 Task: View recommended tab.
Action: Mouse moved to (621, 144)
Screenshot: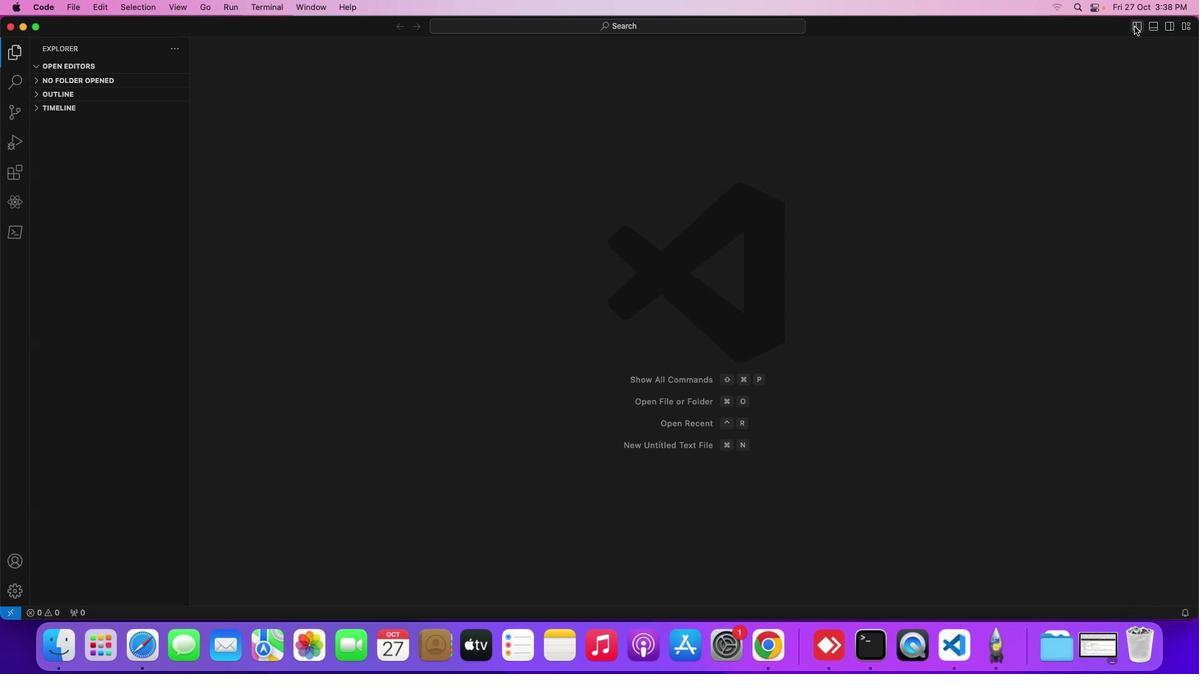 
Action: Mouse pressed left at (621, 144)
Screenshot: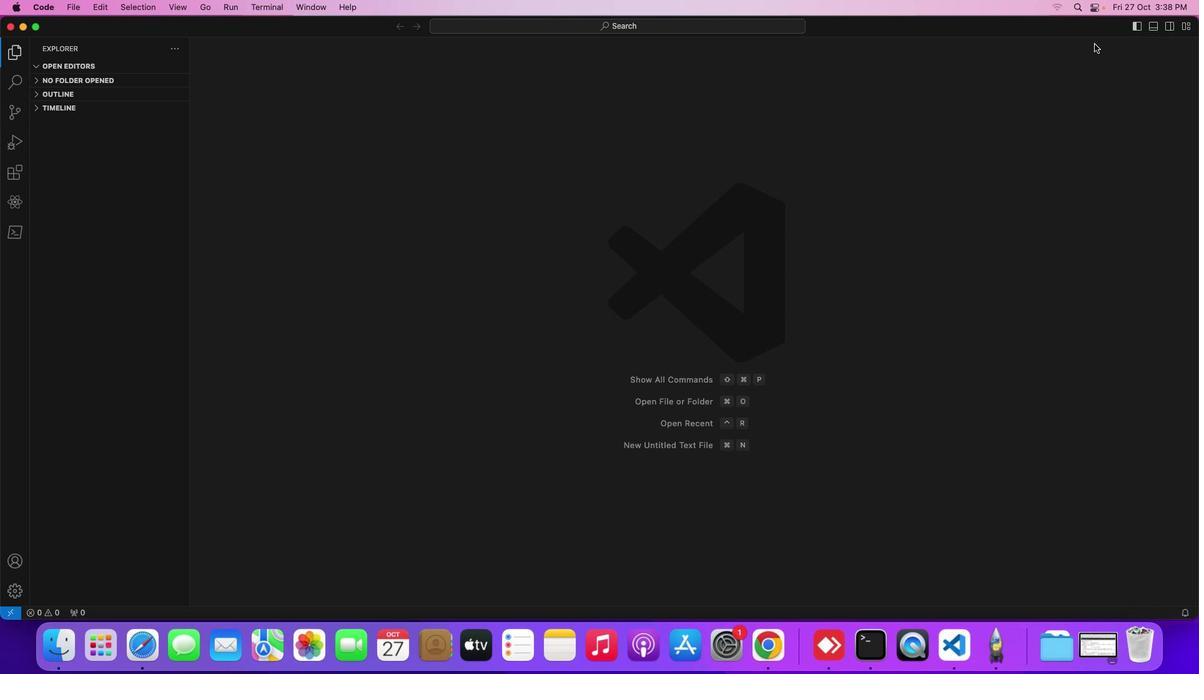 
Action: Mouse moved to (141, 149)
Screenshot: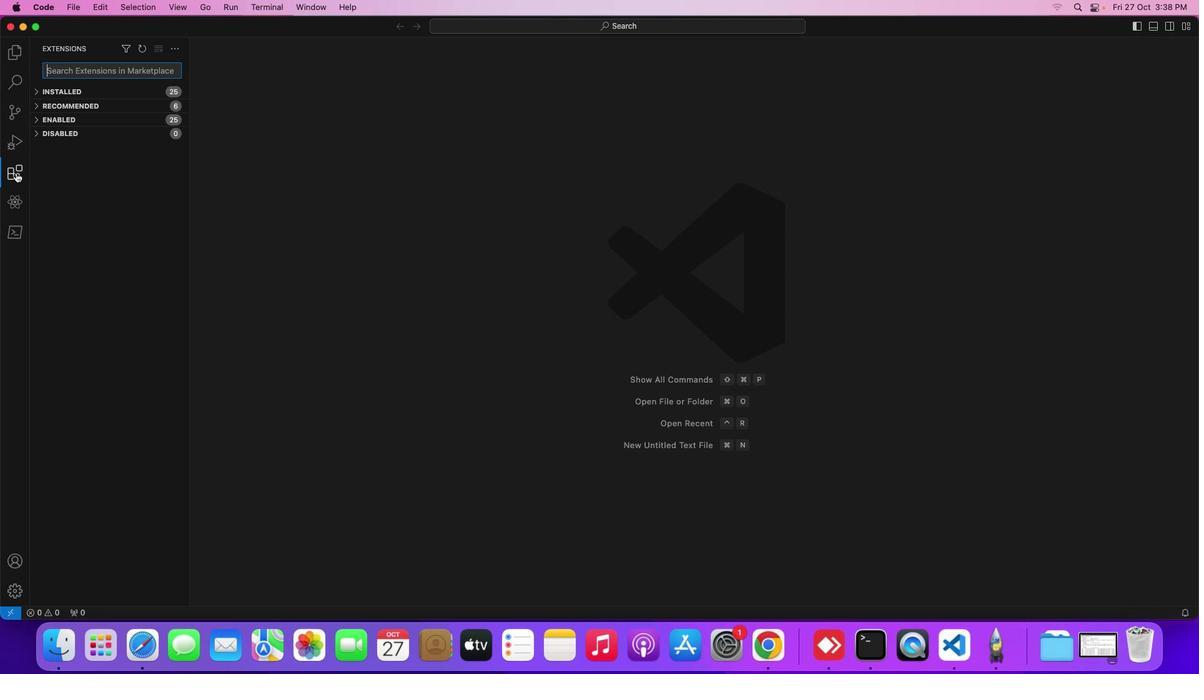 
Action: Mouse pressed left at (141, 149)
Screenshot: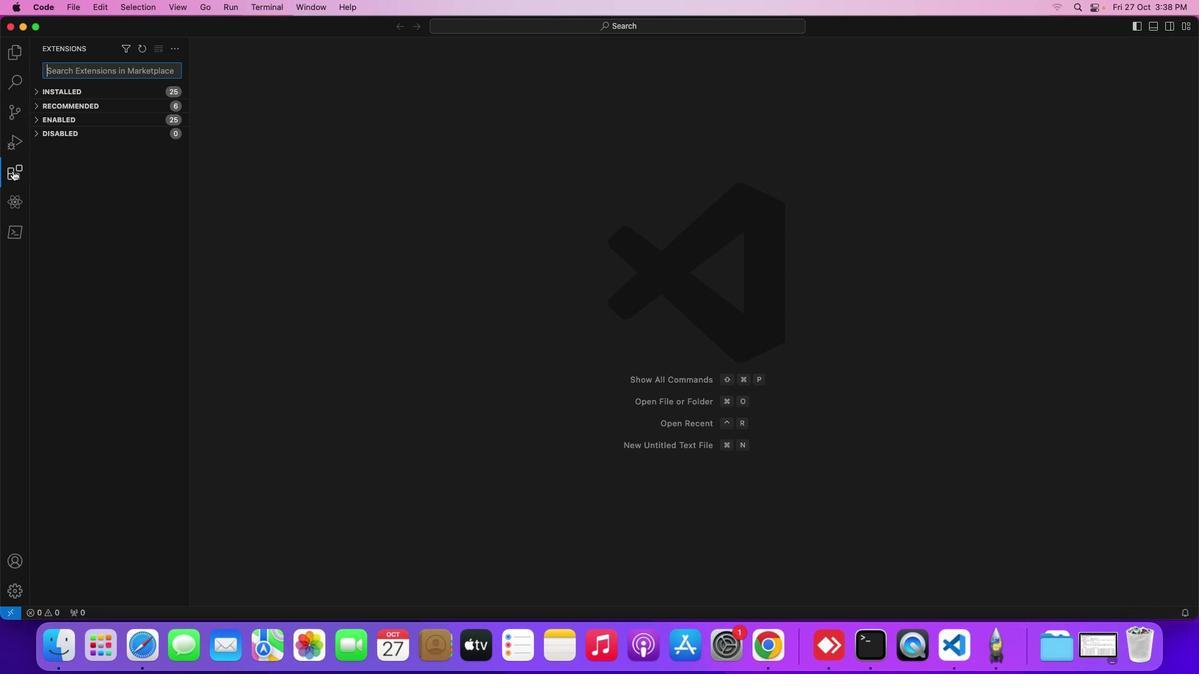 
Action: Mouse moved to (170, 146)
Screenshot: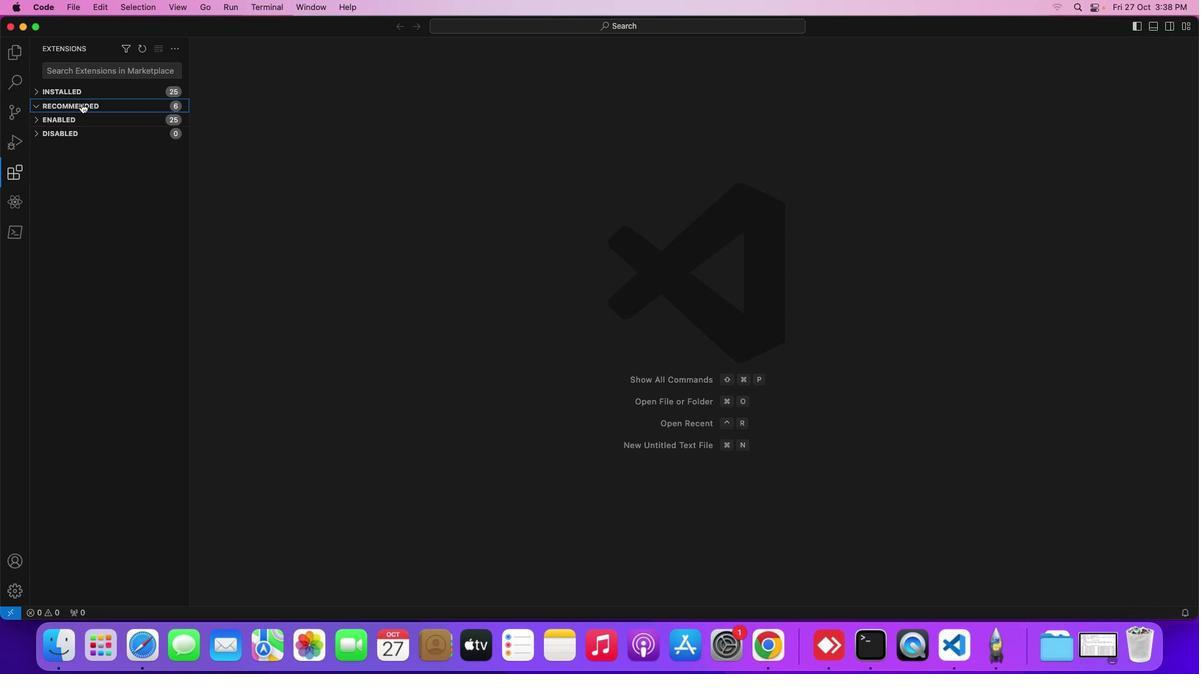 
Action: Mouse pressed left at (170, 146)
Screenshot: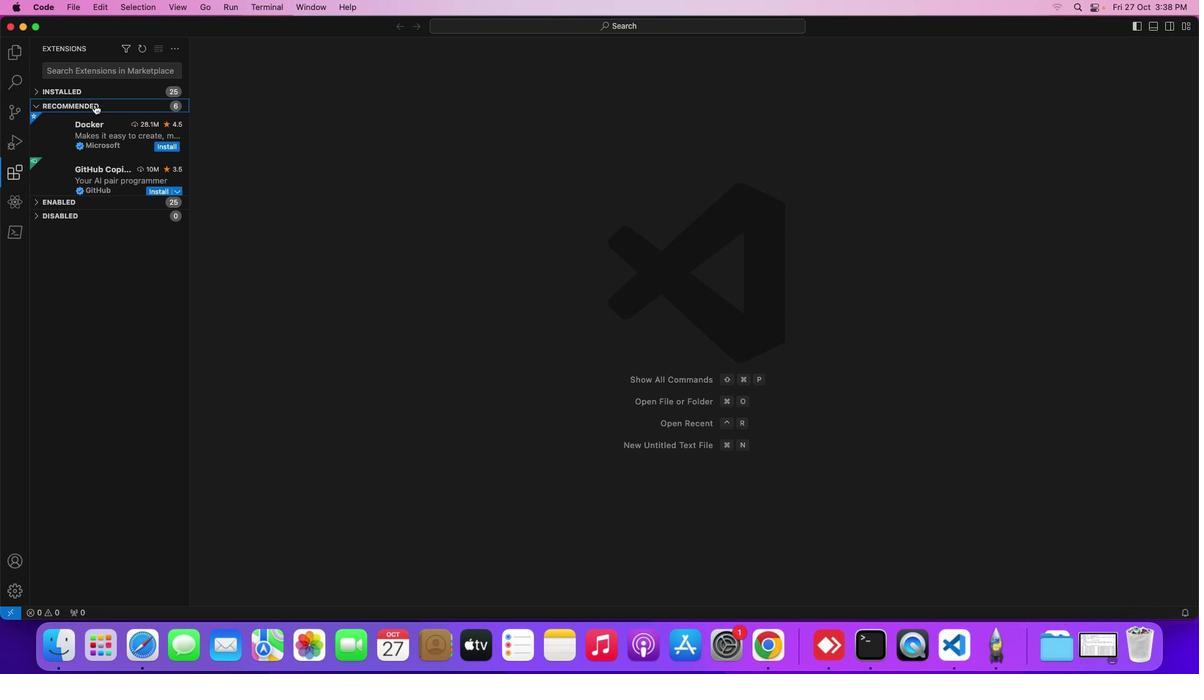 
Action: Mouse moved to (253, 149)
Screenshot: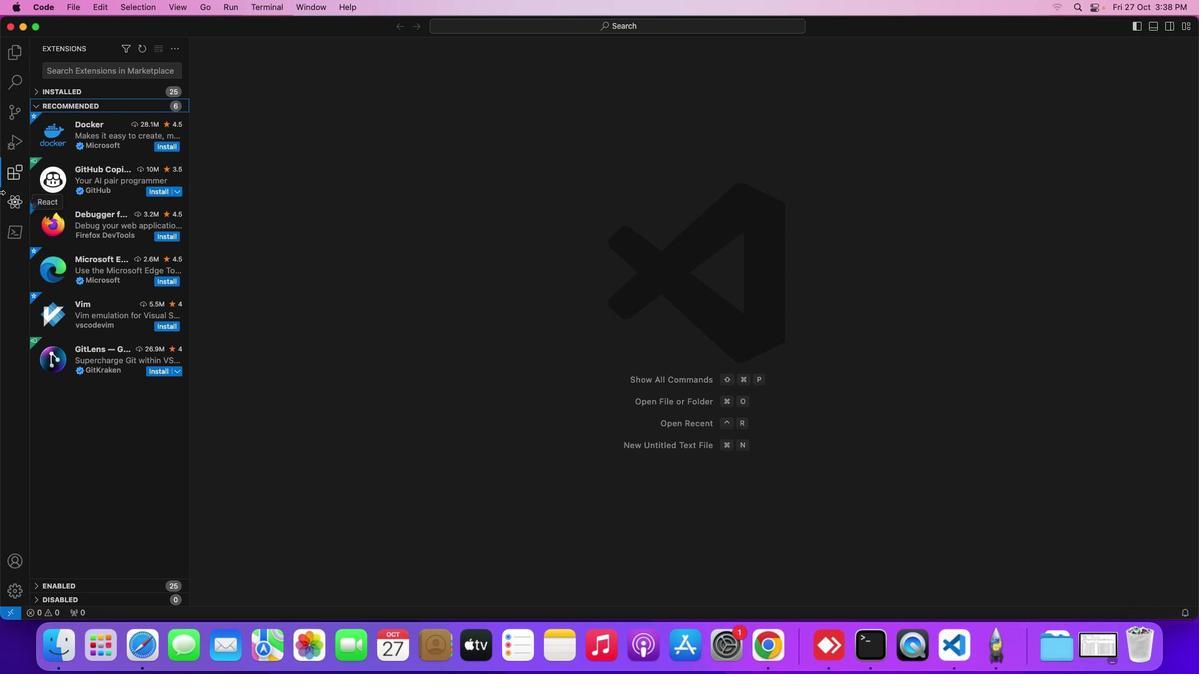 
